 Task: Create an event object.
Action: Mouse moved to (694, 51)
Screenshot: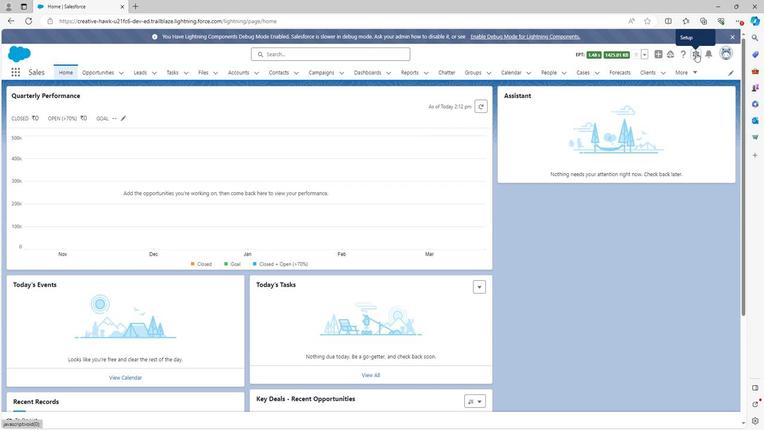 
Action: Mouse pressed left at (694, 51)
Screenshot: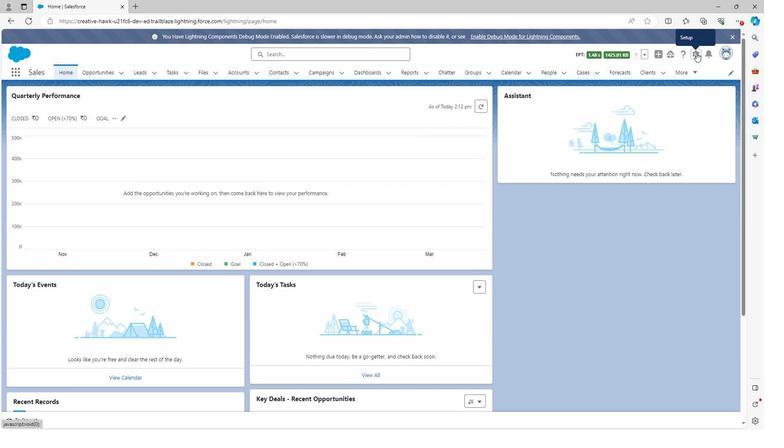 
Action: Mouse moved to (657, 77)
Screenshot: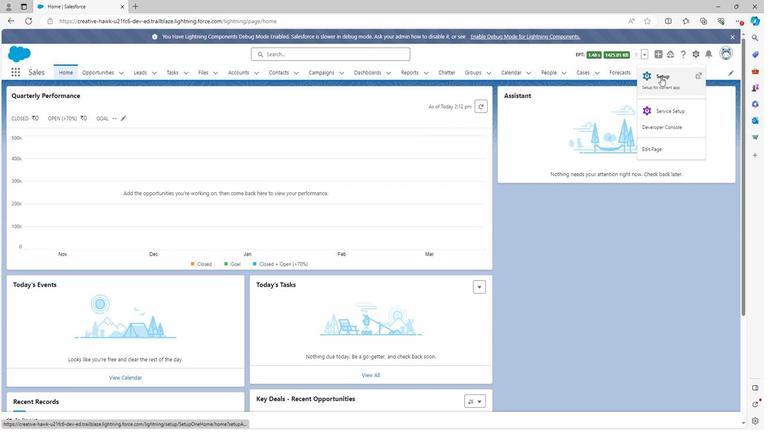 
Action: Mouse pressed left at (657, 77)
Screenshot: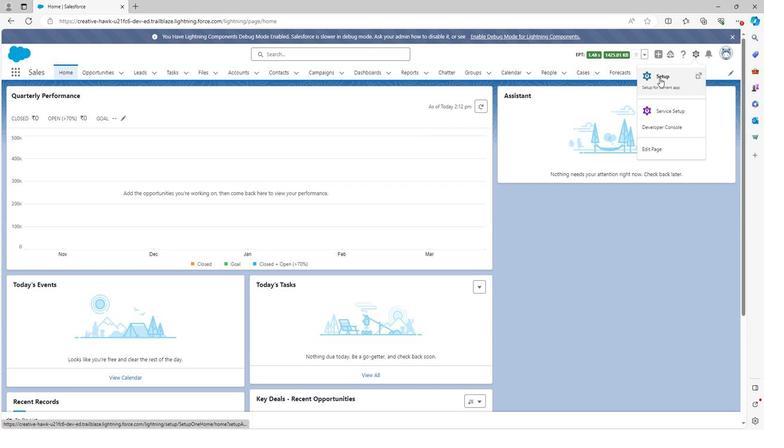 
Action: Mouse moved to (100, 69)
Screenshot: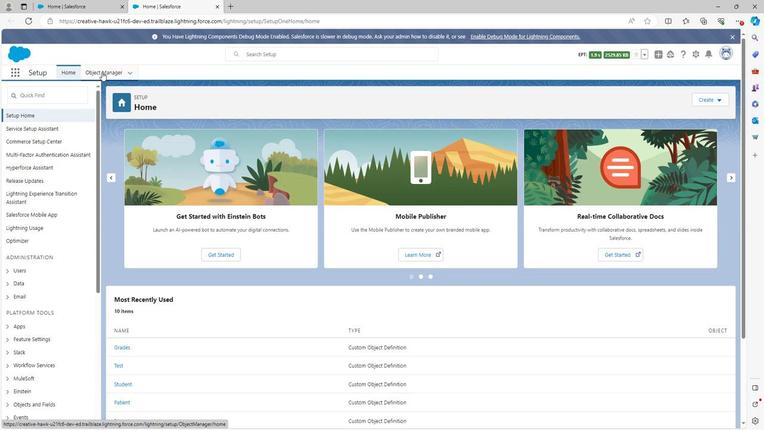 
Action: Mouse pressed left at (100, 69)
Screenshot: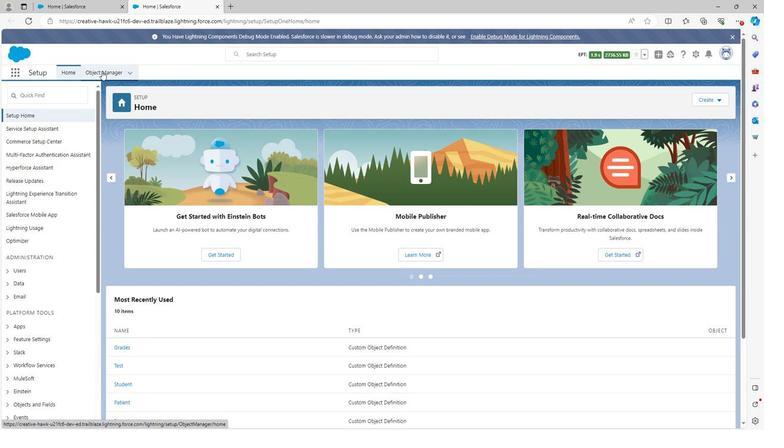 
Action: Mouse moved to (704, 100)
Screenshot: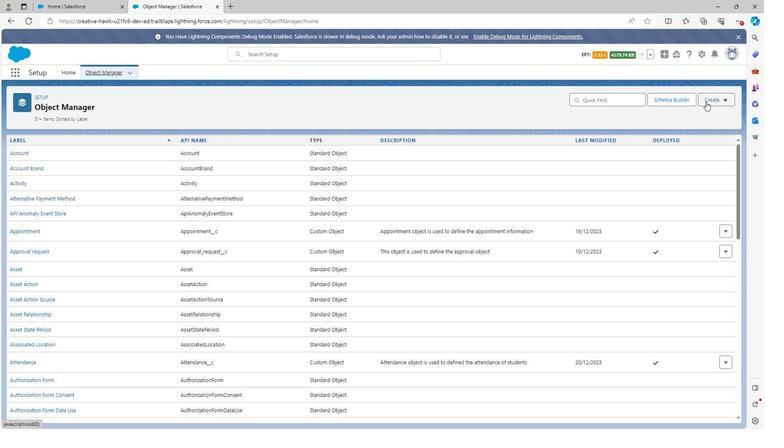 
Action: Mouse pressed left at (704, 100)
Screenshot: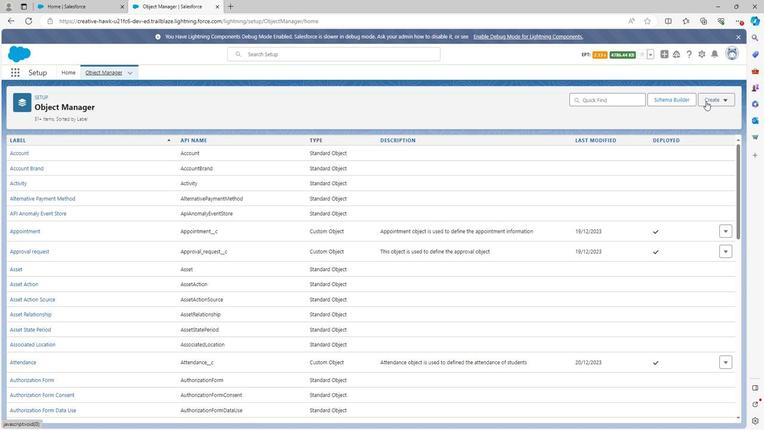 
Action: Mouse moved to (681, 118)
Screenshot: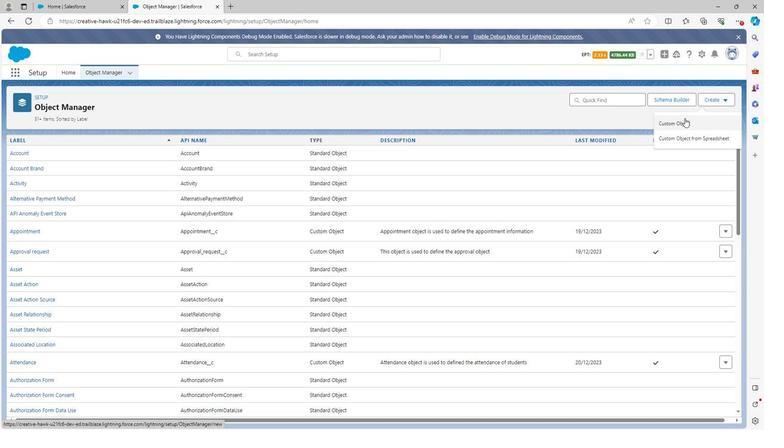 
Action: Mouse pressed left at (681, 118)
Screenshot: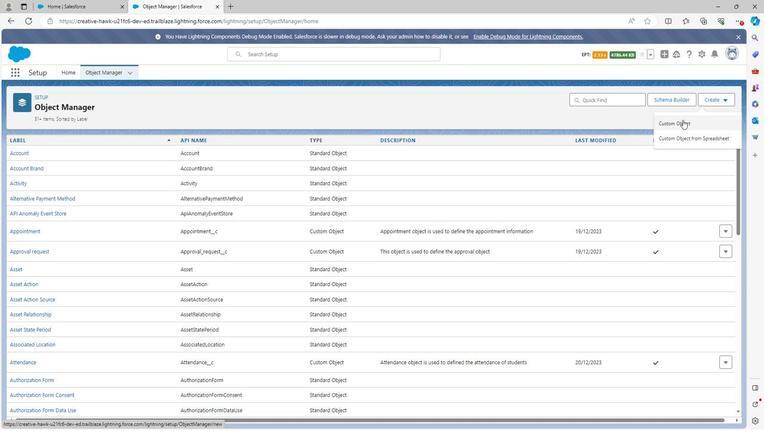 
Action: Mouse moved to (187, 201)
Screenshot: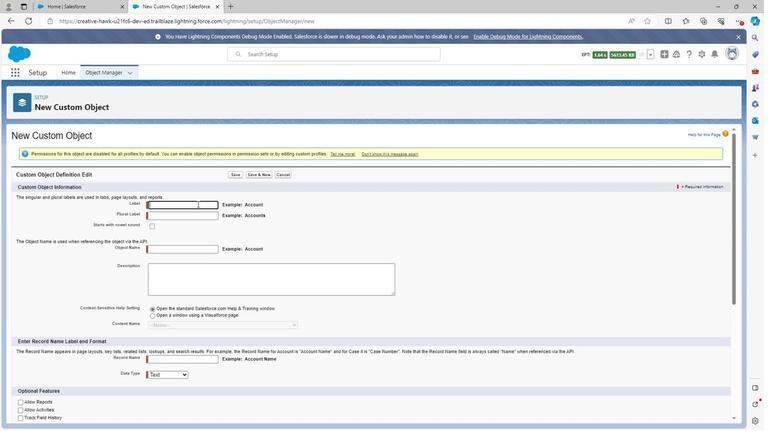 
Action: Mouse pressed left at (187, 201)
Screenshot: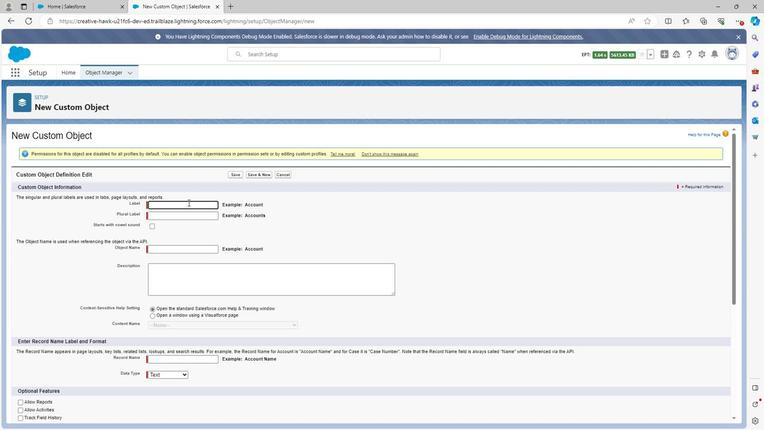 
Action: Key pressed <Key.shift><Key.shift><Key.shift><Key.shift>Event
Screenshot: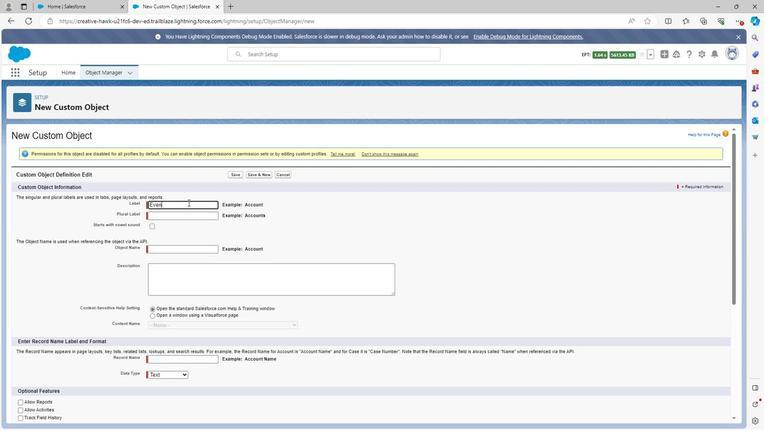 
Action: Mouse moved to (176, 233)
Screenshot: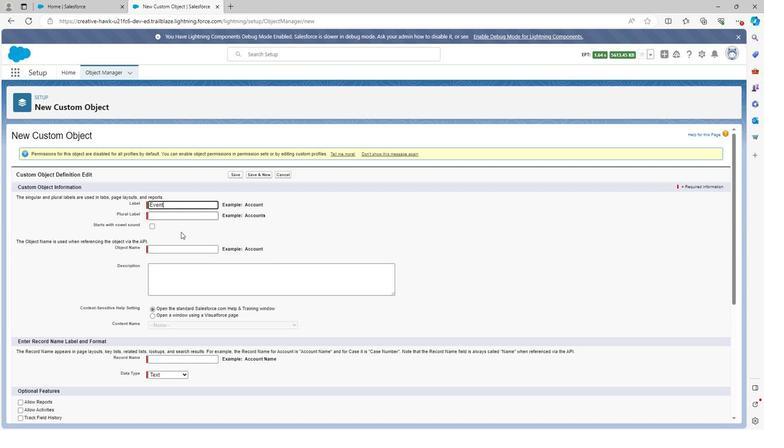 
Action: Mouse pressed left at (176, 233)
Screenshot: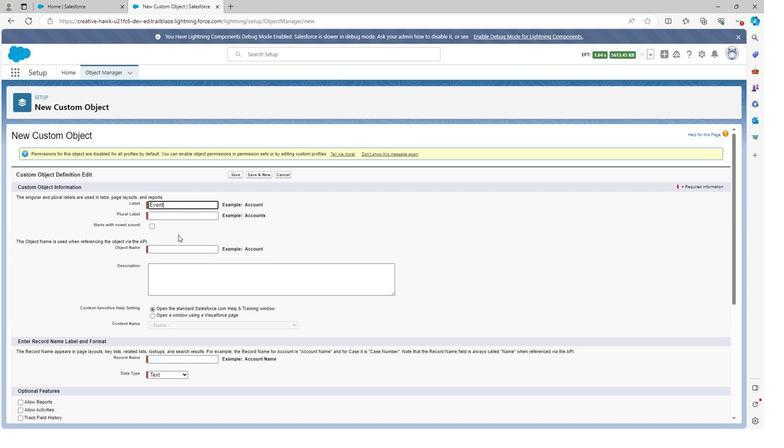 
Action: Mouse moved to (175, 215)
Screenshot: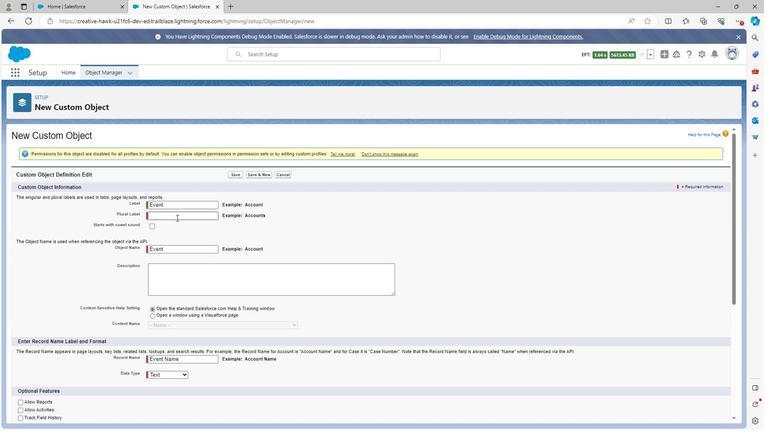 
Action: Mouse pressed left at (175, 215)
Screenshot: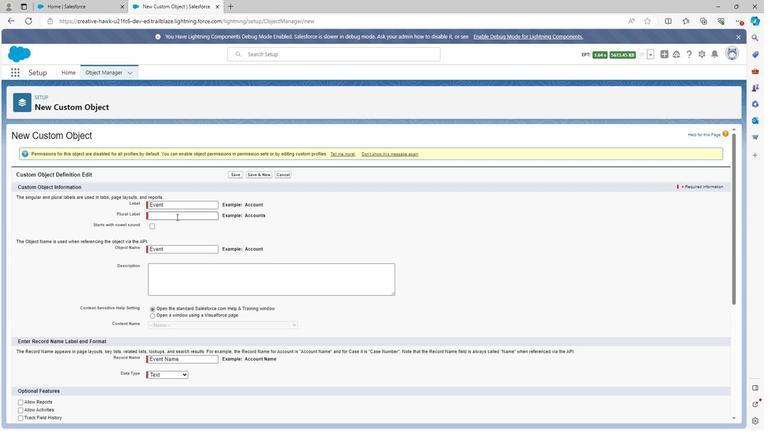
Action: Key pressed <Key.shift>Events
Screenshot: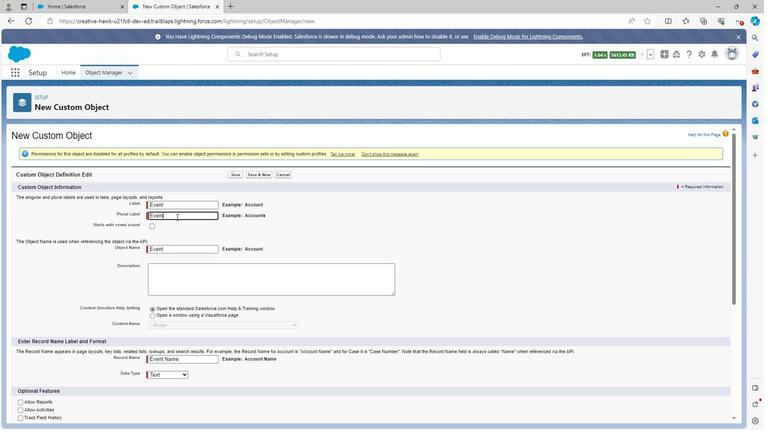 
Action: Mouse moved to (165, 266)
Screenshot: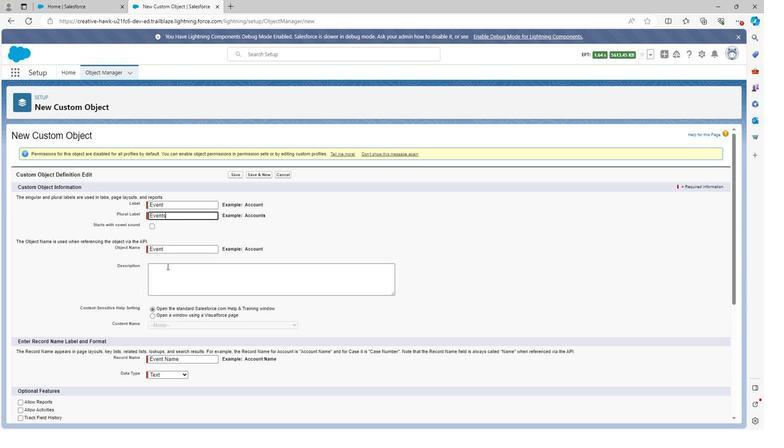 
Action: Mouse pressed left at (165, 266)
Screenshot: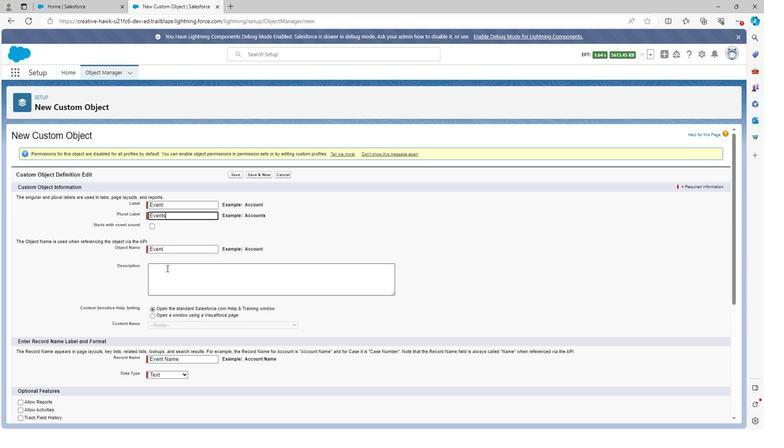 
Action: Key pressed <Key.shift>Event<Key.space>object<Key.space>is<Key.space>used<Key.space>to<Key.space>define<Key.space>the<Key.space>events<Key.space>for<Key.space>students
Screenshot: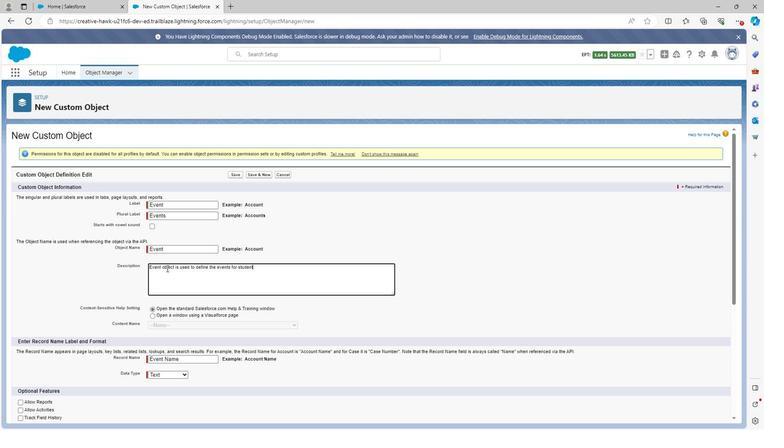 
Action: Mouse moved to (120, 294)
Screenshot: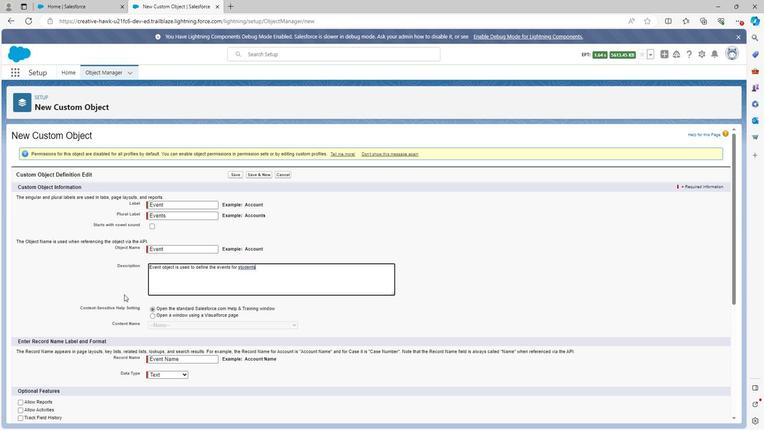 
Action: Mouse scrolled (120, 294) with delta (0, 0)
Screenshot: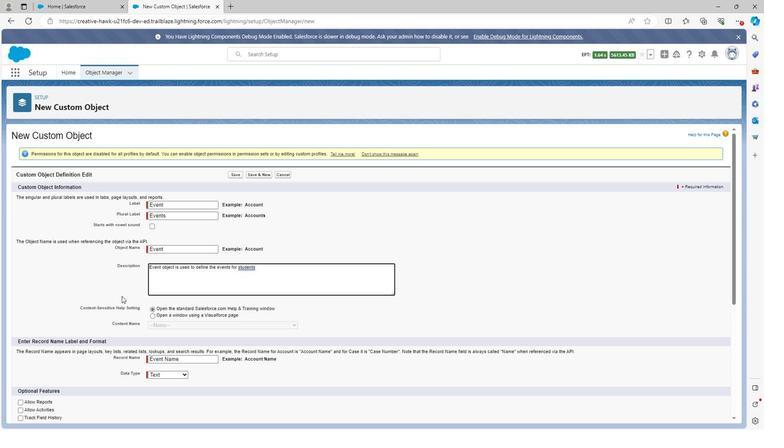 
Action: Mouse scrolled (120, 294) with delta (0, 0)
Screenshot: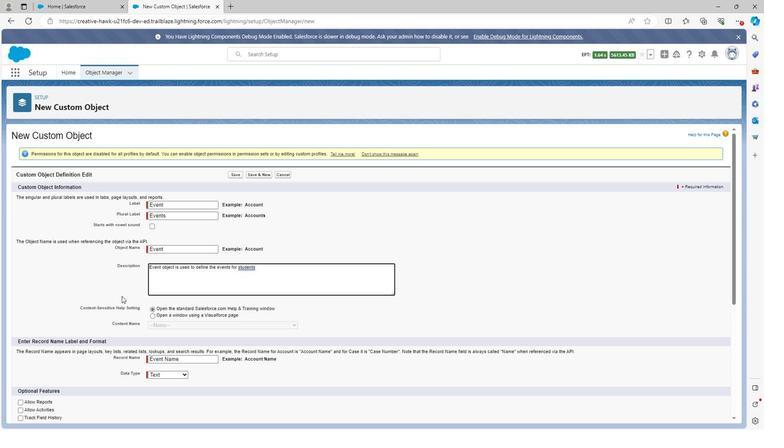 
Action: Mouse moved to (120, 294)
Screenshot: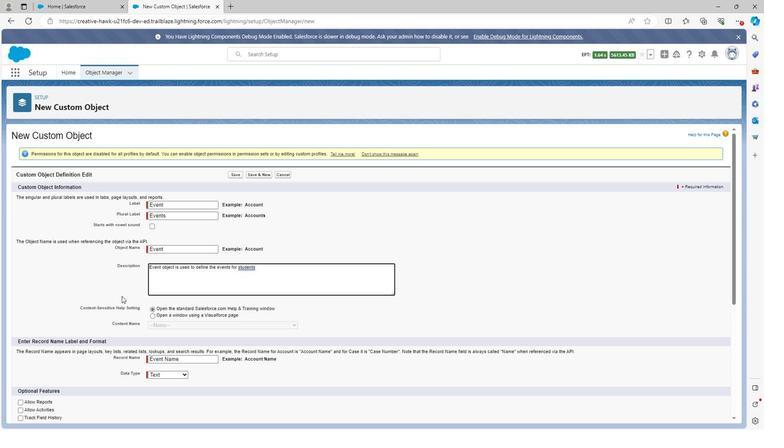 
Action: Mouse scrolled (120, 294) with delta (0, 0)
Screenshot: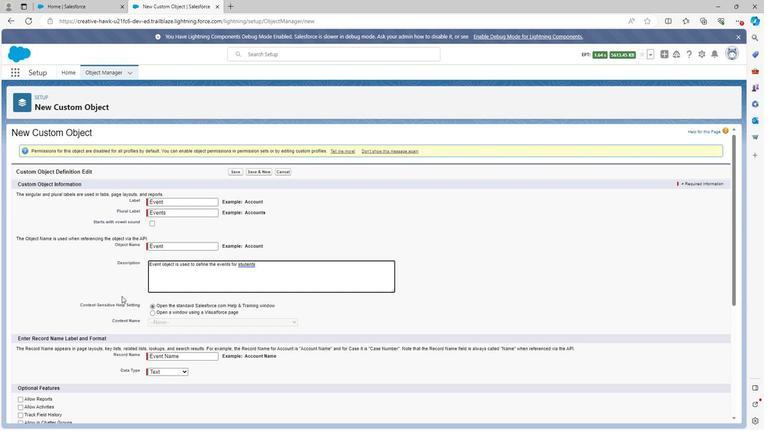 
Action: Mouse moved to (120, 295)
Screenshot: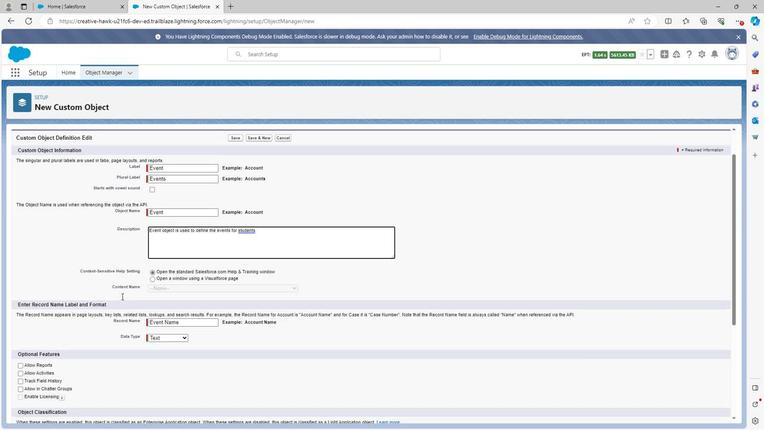 
Action: Mouse scrolled (120, 294) with delta (0, 0)
Screenshot: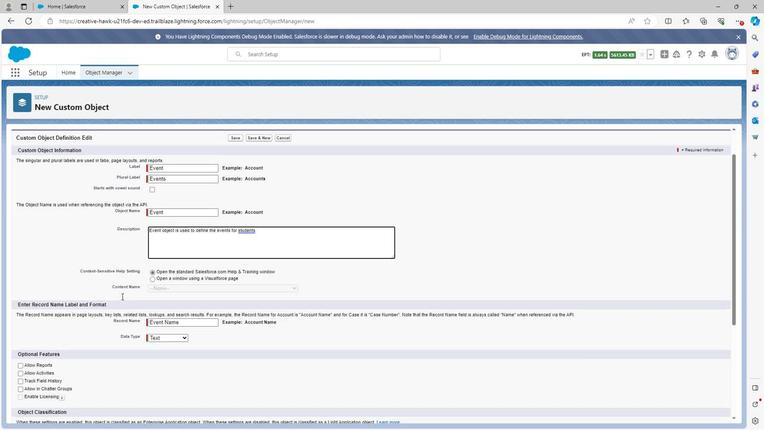
Action: Mouse scrolled (120, 294) with delta (0, 0)
Screenshot: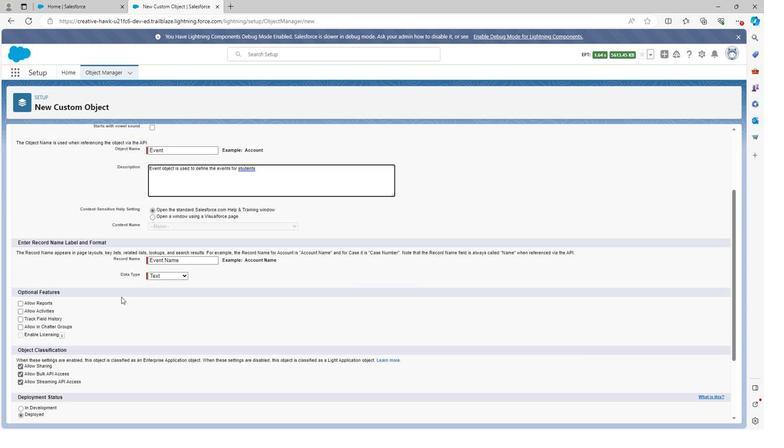 
Action: Mouse moved to (18, 209)
Screenshot: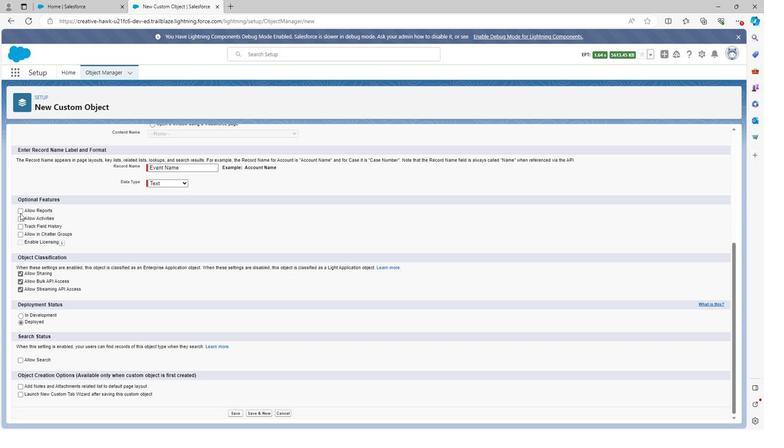 
Action: Mouse pressed left at (18, 209)
Screenshot: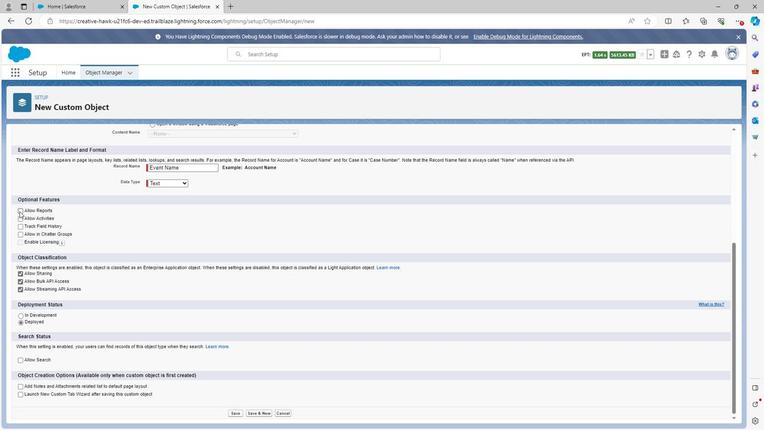 
Action: Mouse moved to (18, 216)
Screenshot: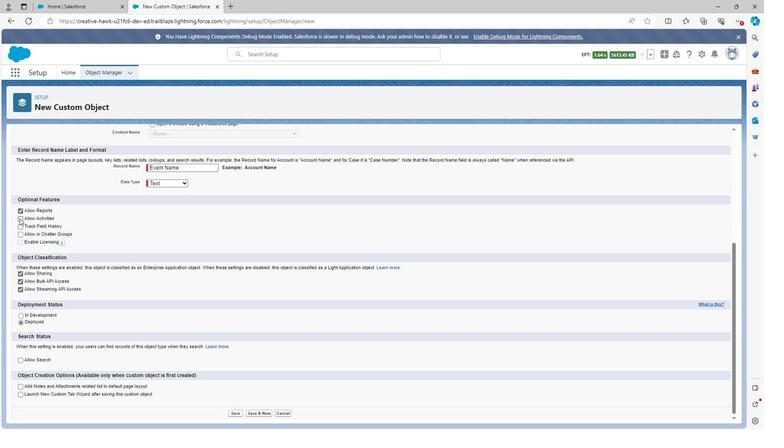 
Action: Mouse pressed left at (18, 216)
Screenshot: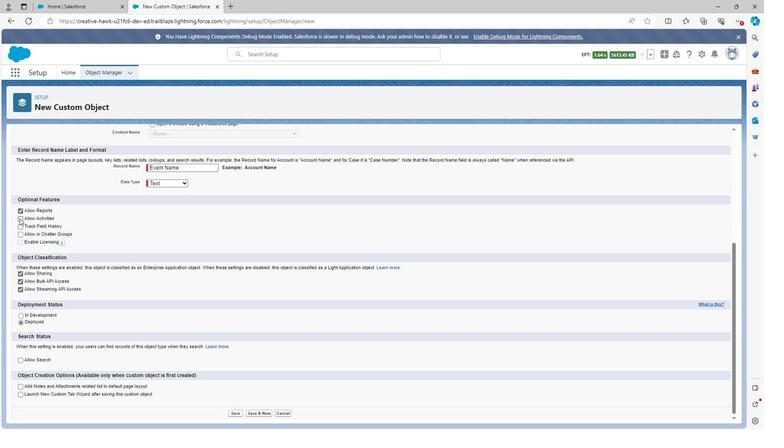 
Action: Mouse moved to (17, 225)
Screenshot: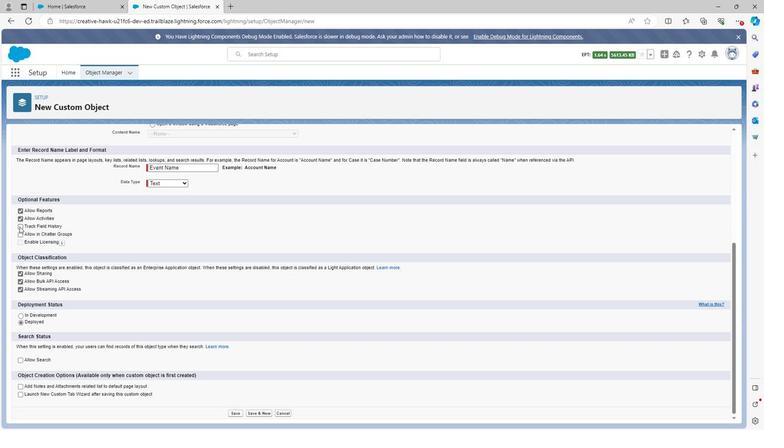 
Action: Mouse pressed left at (17, 225)
Screenshot: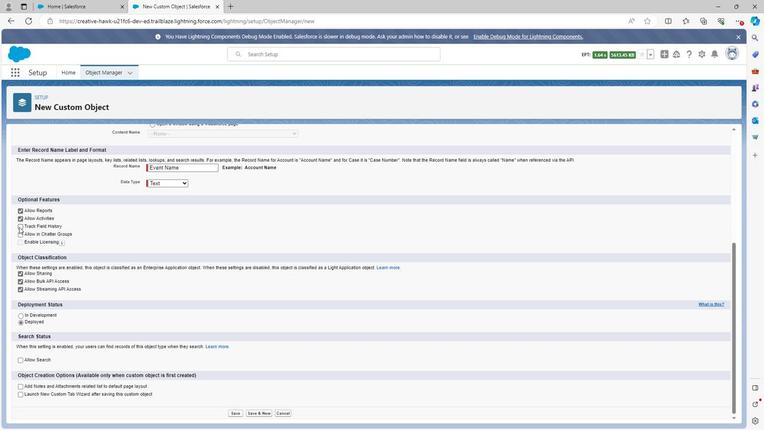 
Action: Mouse moved to (19, 359)
Screenshot: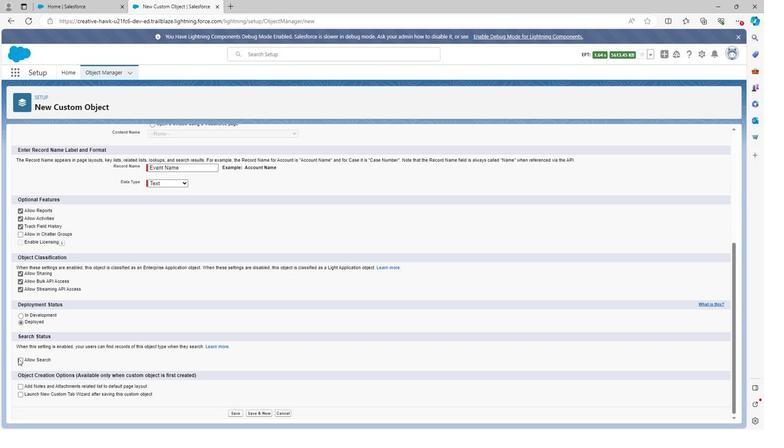 
Action: Mouse pressed left at (19, 359)
Screenshot: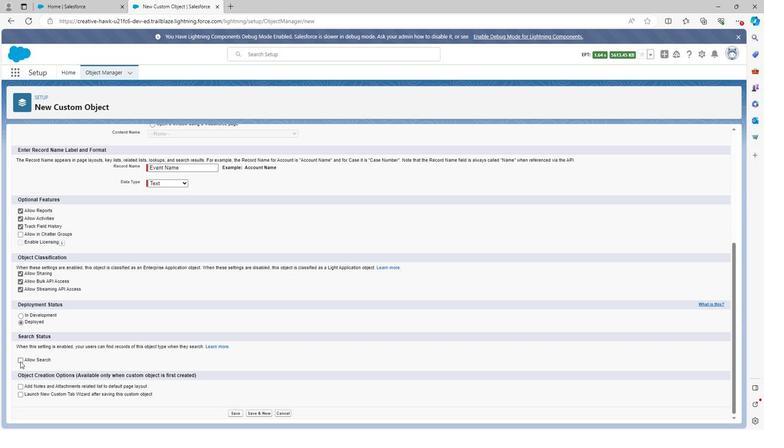 
Action: Mouse moved to (234, 411)
Screenshot: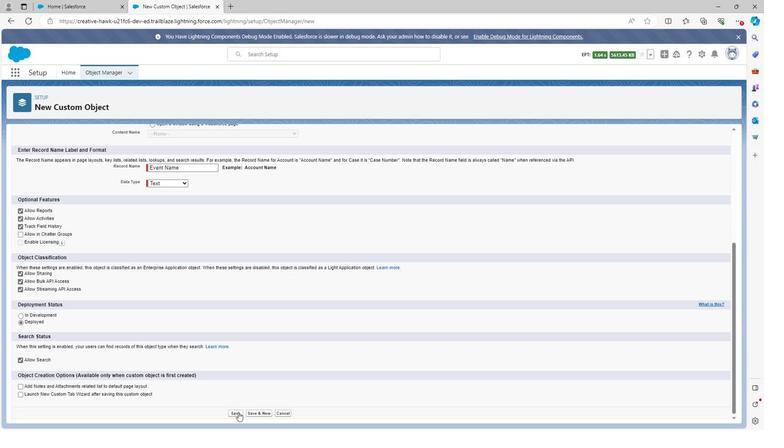 
Action: Mouse pressed left at (234, 411)
Screenshot: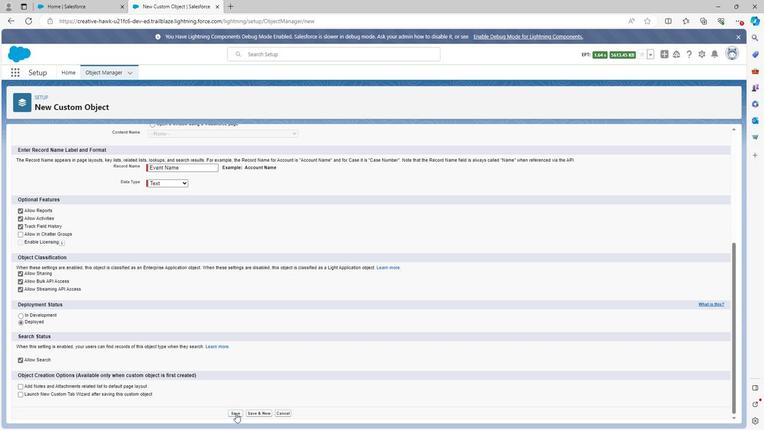 
Action: Mouse moved to (85, 96)
Screenshot: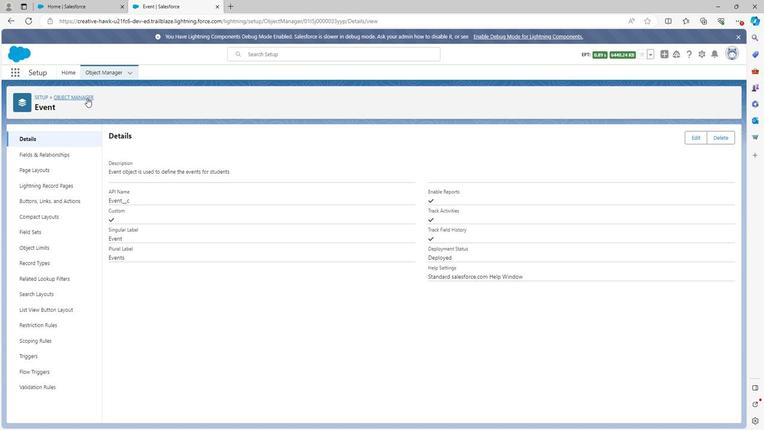 
Action: Mouse pressed left at (85, 96)
Screenshot: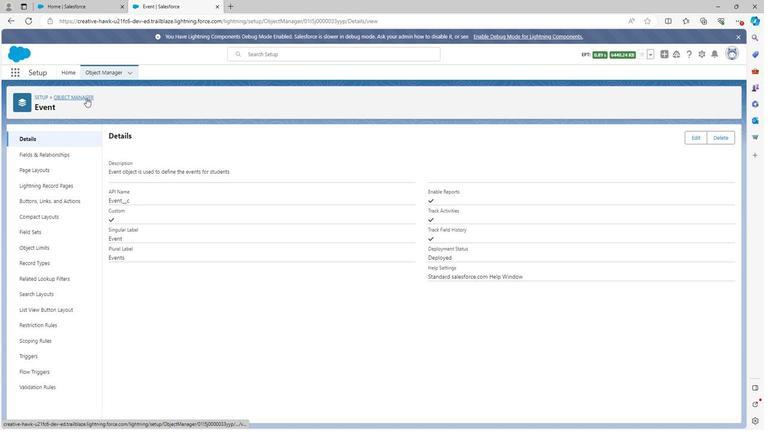 
Action: Mouse moved to (53, 307)
Screenshot: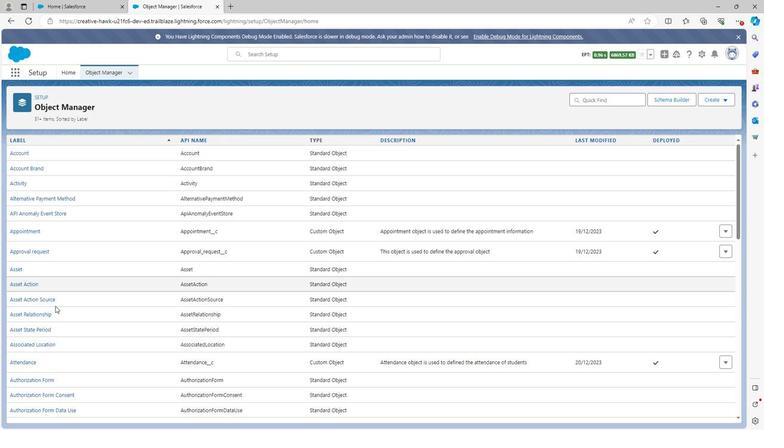 
Action: Mouse scrolled (53, 307) with delta (0, 0)
Screenshot: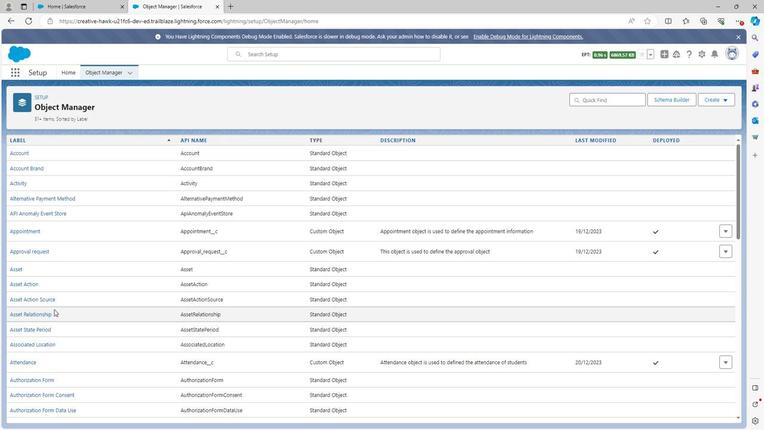 
Action: Mouse scrolled (53, 307) with delta (0, 0)
Screenshot: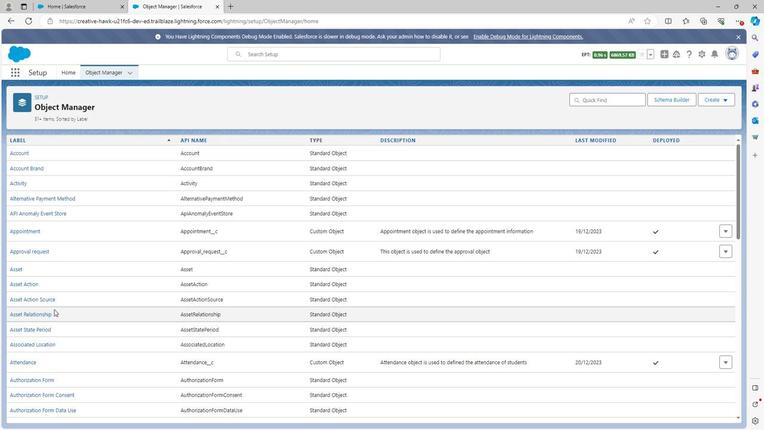 
Action: Mouse scrolled (53, 307) with delta (0, 0)
Screenshot: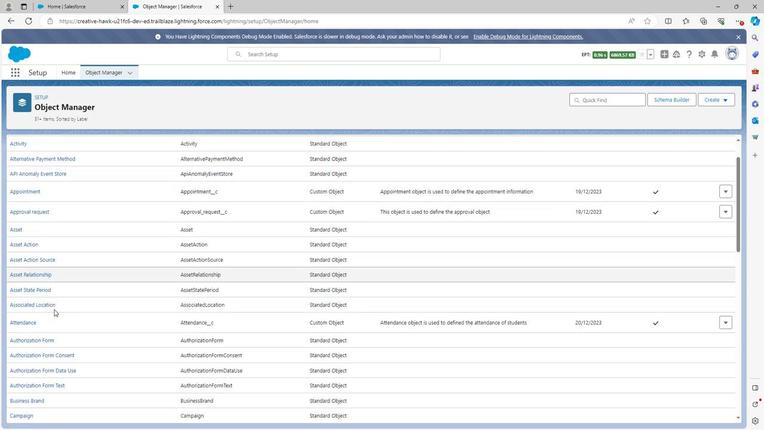 
Action: Mouse scrolled (53, 307) with delta (0, 0)
Screenshot: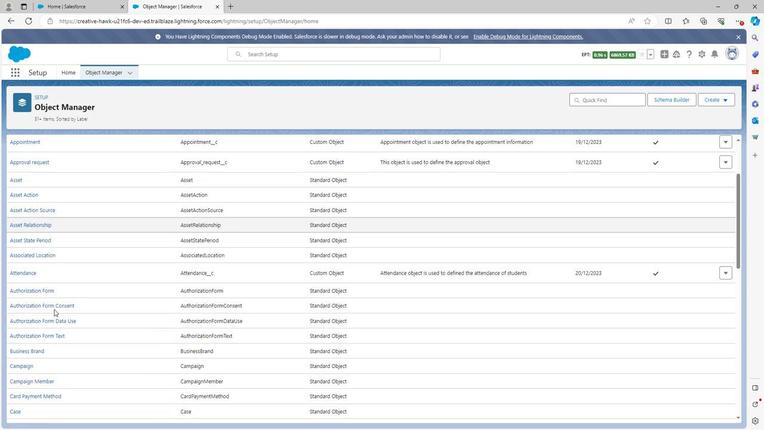 
Action: Mouse scrolled (53, 307) with delta (0, 0)
Screenshot: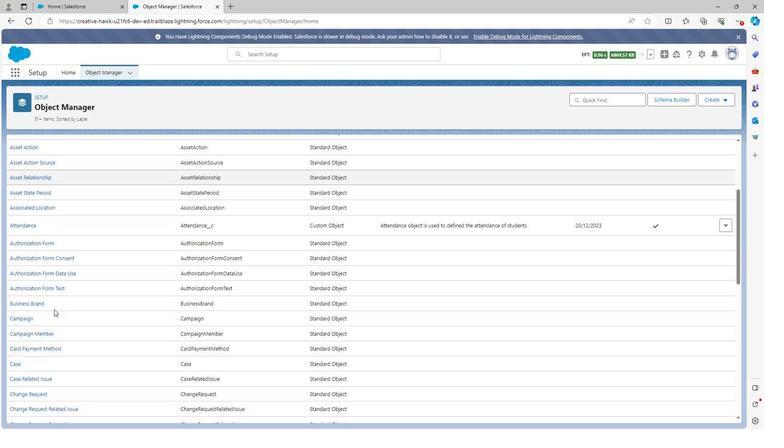 
Action: Mouse scrolled (53, 307) with delta (0, 0)
Screenshot: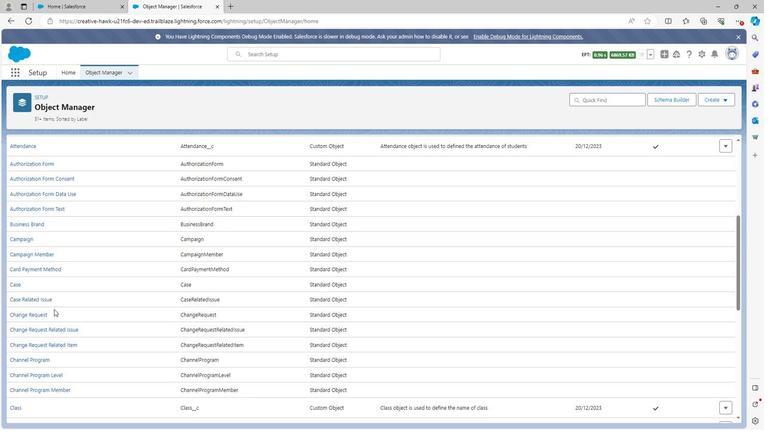
Action: Mouse scrolled (53, 307) with delta (0, 0)
Screenshot: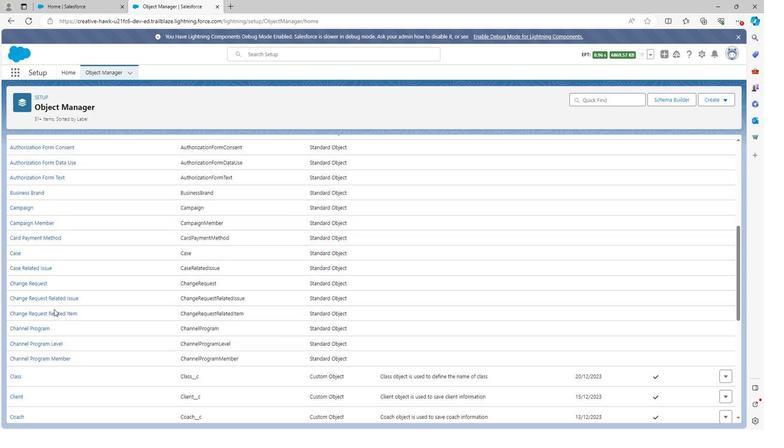 
Action: Mouse scrolled (53, 307) with delta (0, 0)
Screenshot: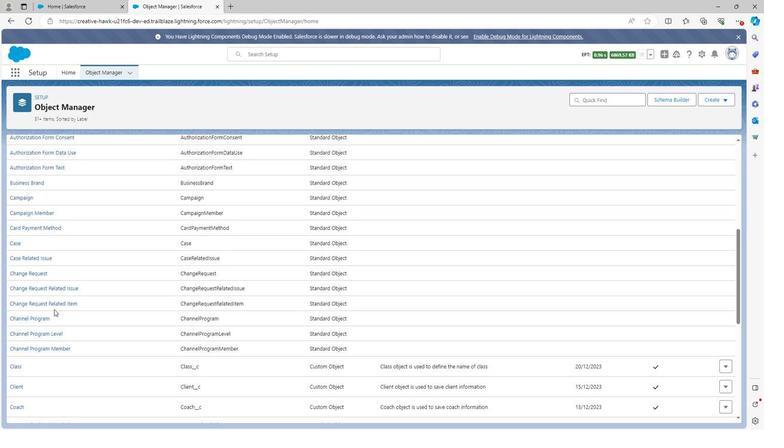 
Action: Mouse scrolled (53, 307) with delta (0, 0)
Screenshot: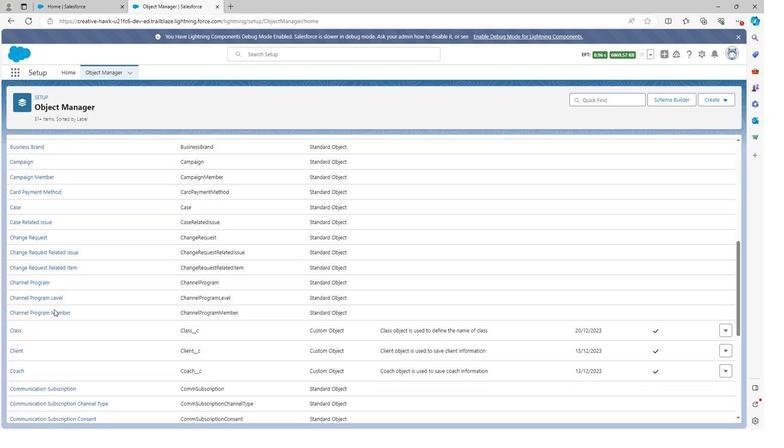 
Action: Mouse scrolled (53, 307) with delta (0, 0)
Screenshot: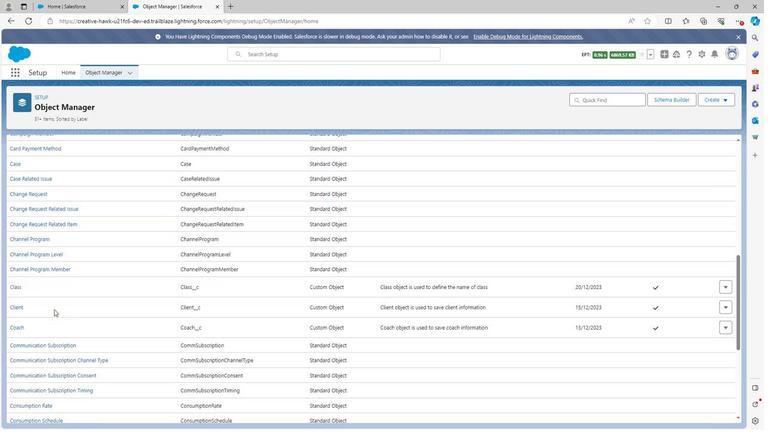 
Action: Mouse scrolled (53, 307) with delta (0, 0)
Screenshot: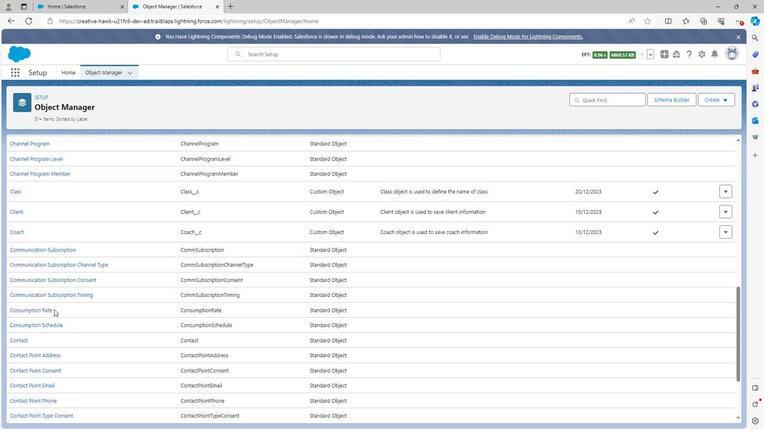 
Action: Mouse scrolled (53, 307) with delta (0, 0)
Screenshot: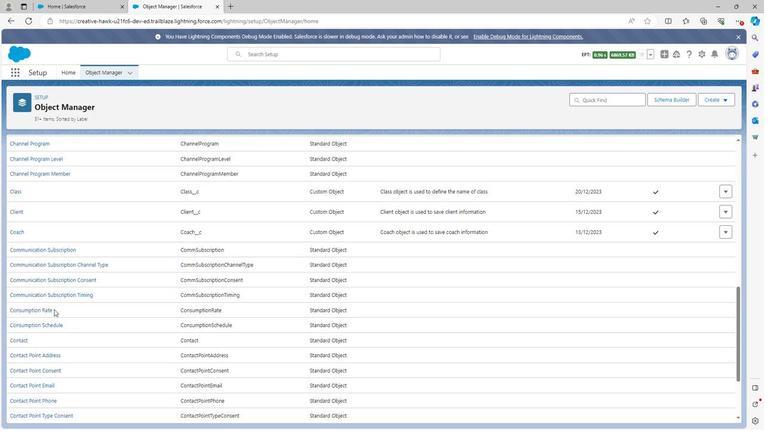 
Action: Mouse scrolled (53, 307) with delta (0, 0)
Screenshot: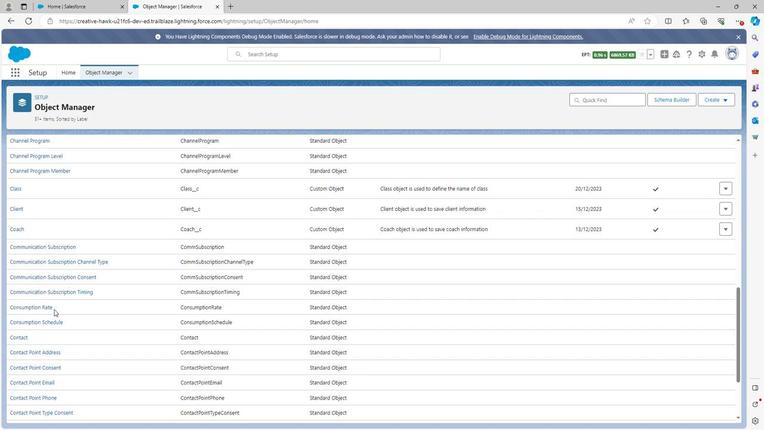 
Action: Mouse scrolled (53, 307) with delta (0, 0)
Screenshot: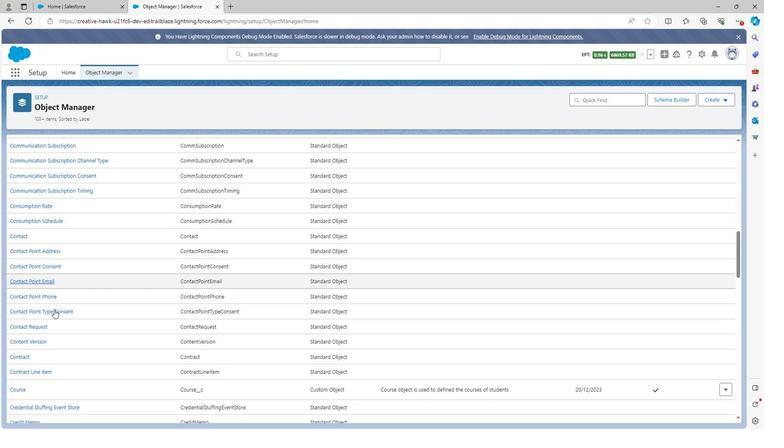 
Action: Mouse scrolled (53, 307) with delta (0, 0)
Screenshot: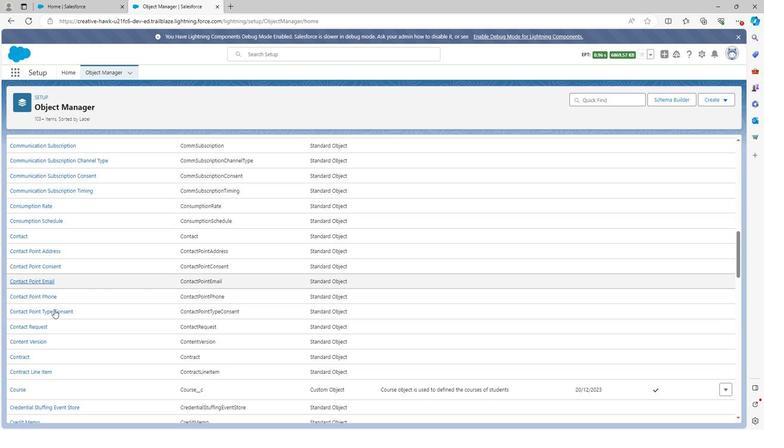 
Action: Mouse scrolled (53, 307) with delta (0, 0)
Screenshot: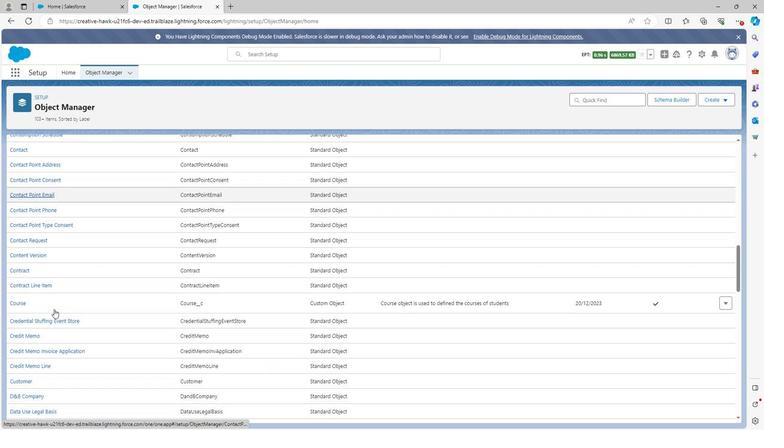 
Action: Mouse scrolled (53, 307) with delta (0, 0)
Screenshot: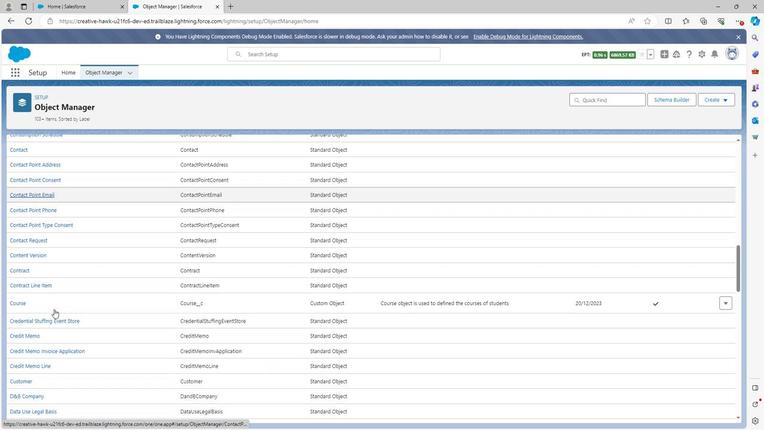 
Action: Mouse scrolled (53, 307) with delta (0, 0)
Screenshot: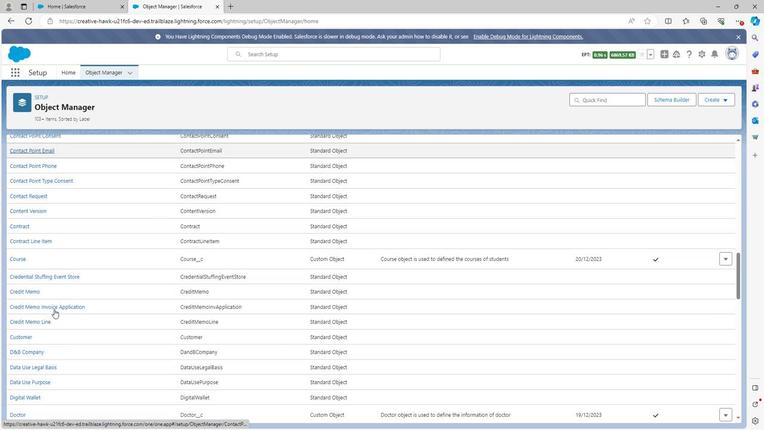 
Action: Mouse scrolled (53, 307) with delta (0, 0)
Screenshot: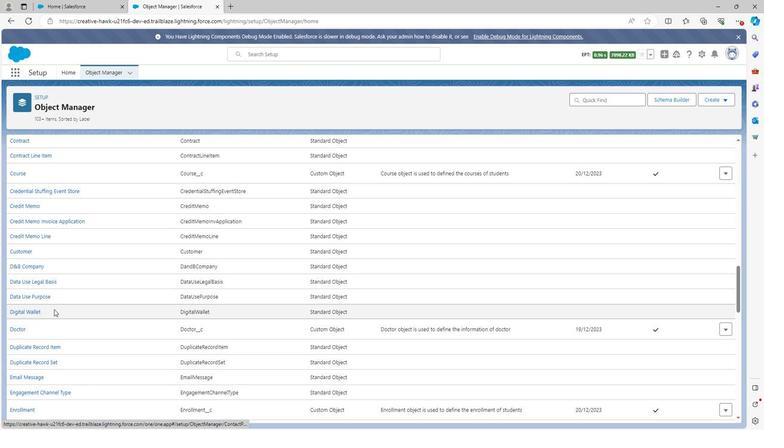 
Action: Mouse scrolled (53, 307) with delta (0, 0)
Screenshot: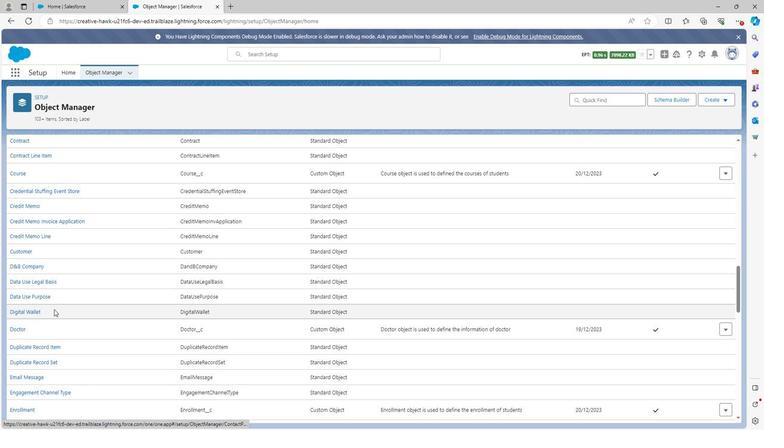 
Action: Mouse scrolled (53, 307) with delta (0, 0)
Screenshot: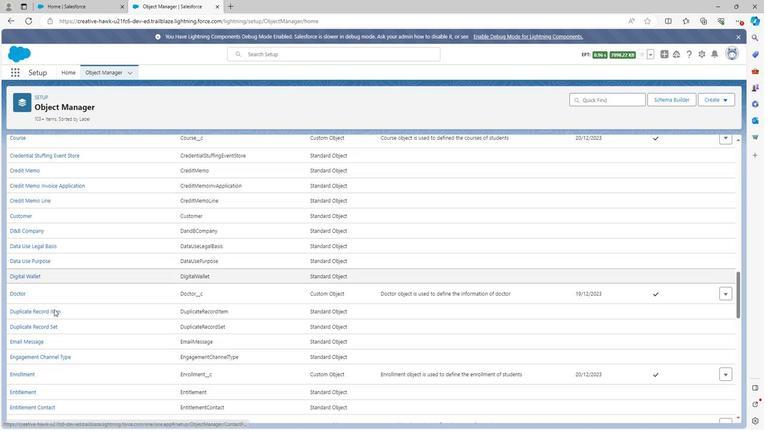 
Action: Mouse moved to (19, 329)
Screenshot: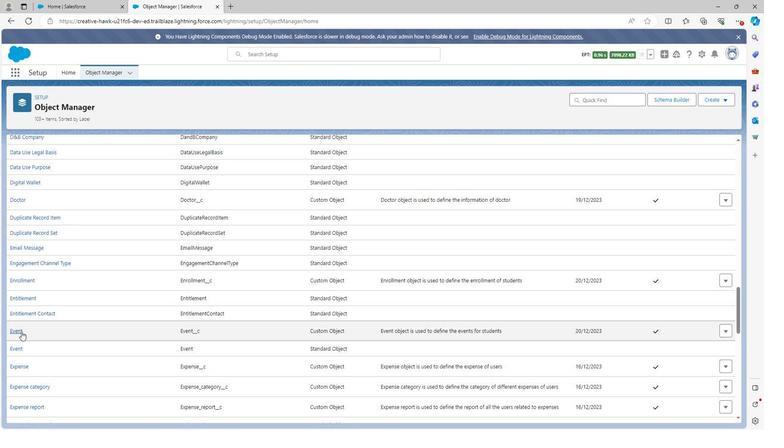 
Action: Mouse pressed left at (19, 329)
Screenshot: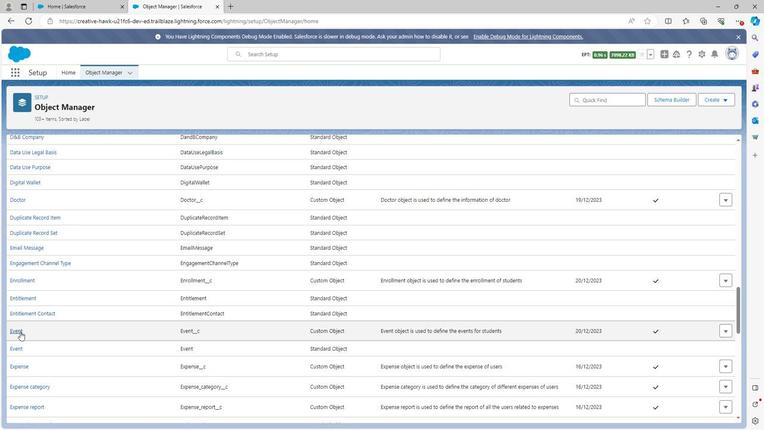 
Action: Mouse moved to (129, 329)
Screenshot: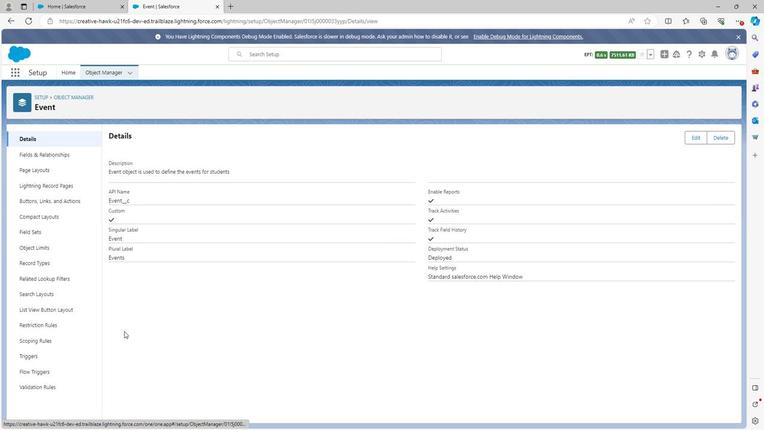 
